 Task: Explore satellite view of the Great Basin National Park.
Action: Mouse moved to (103, 27)
Screenshot: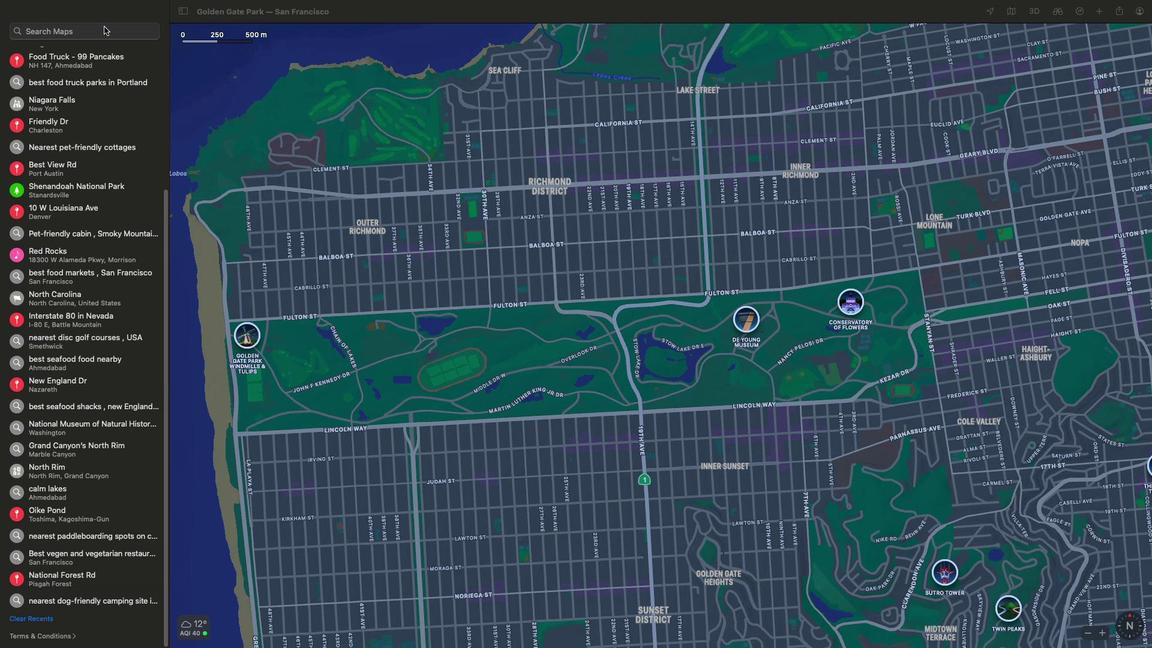 
Action: Mouse pressed left at (103, 27)
Screenshot: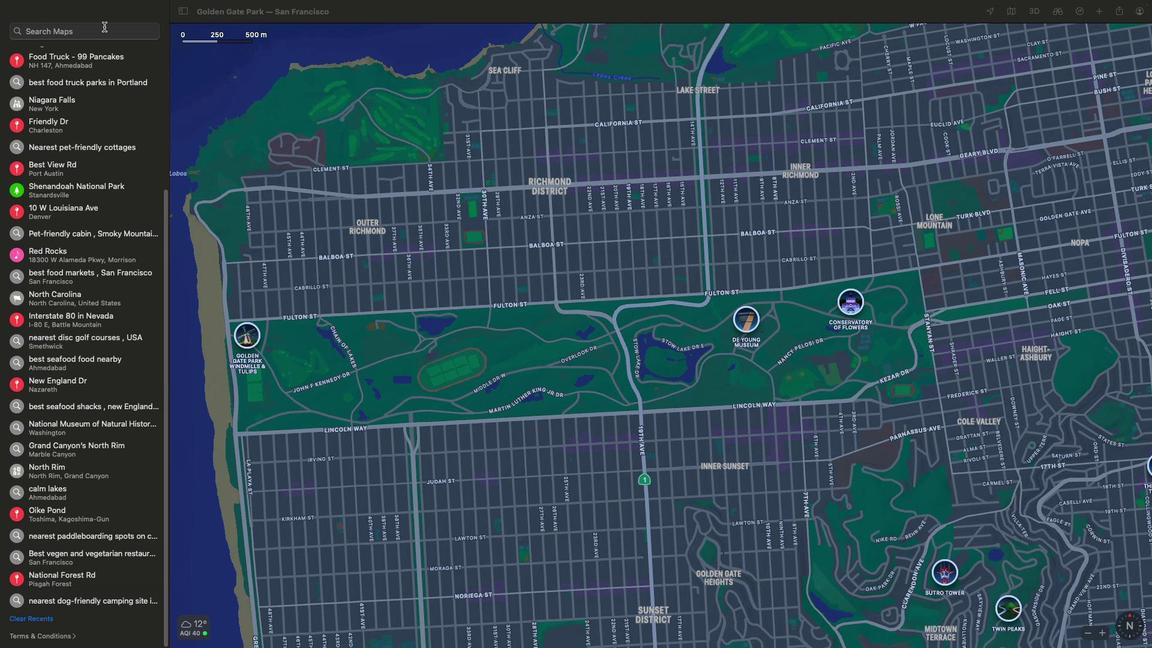 
Action: Mouse moved to (103, 27)
Screenshot: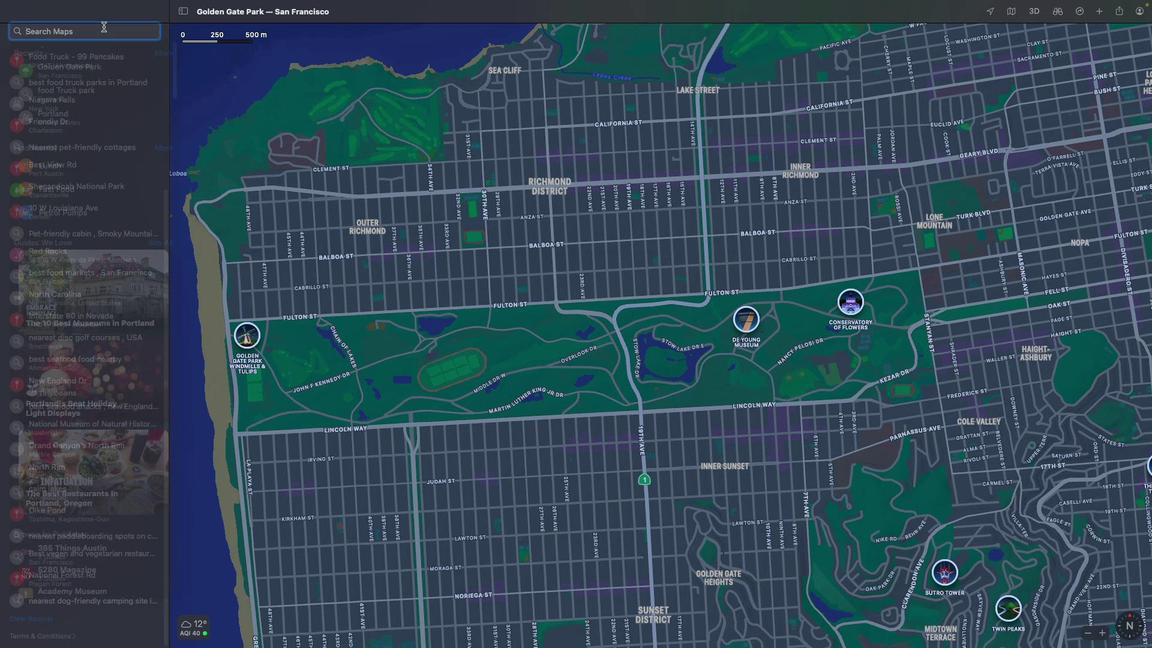 
Action: Key pressed Key.shift'G''r''e''a''t'Key.spaceKey.shift'B''a''s''i''n'Key.spaceKey.shift'N''a''t''i''o''n''a''l'Key.spaceKey.shift'P''a''r''k'Key.spaceKey.enter
Screenshot: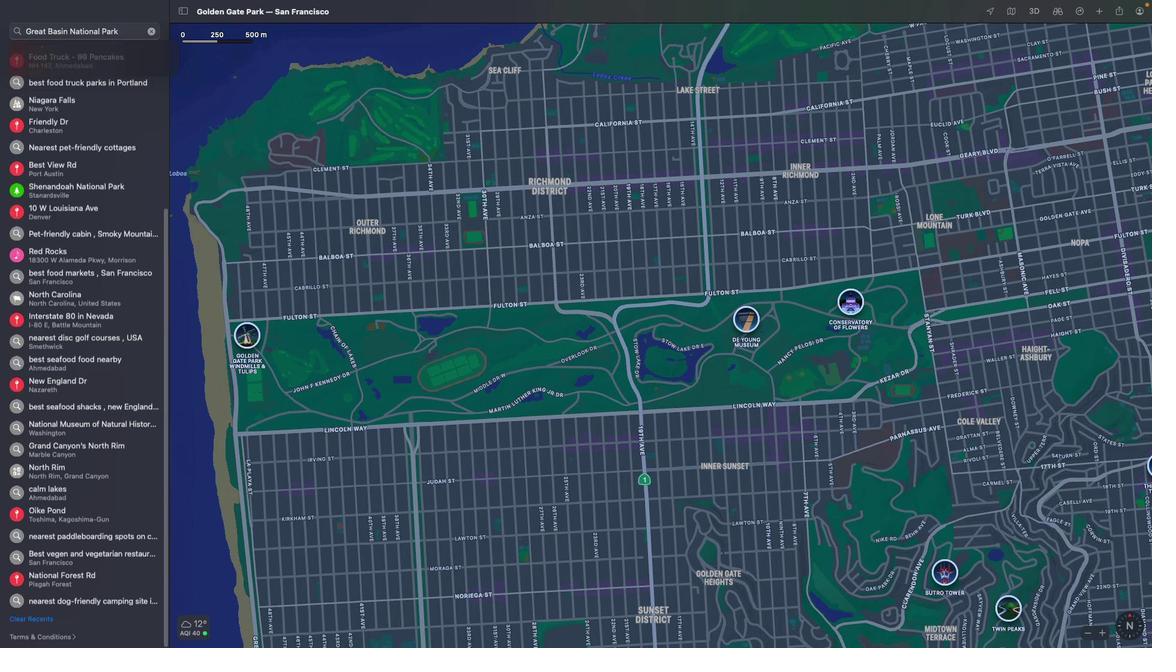 
Action: Mouse moved to (1012, 3)
Screenshot: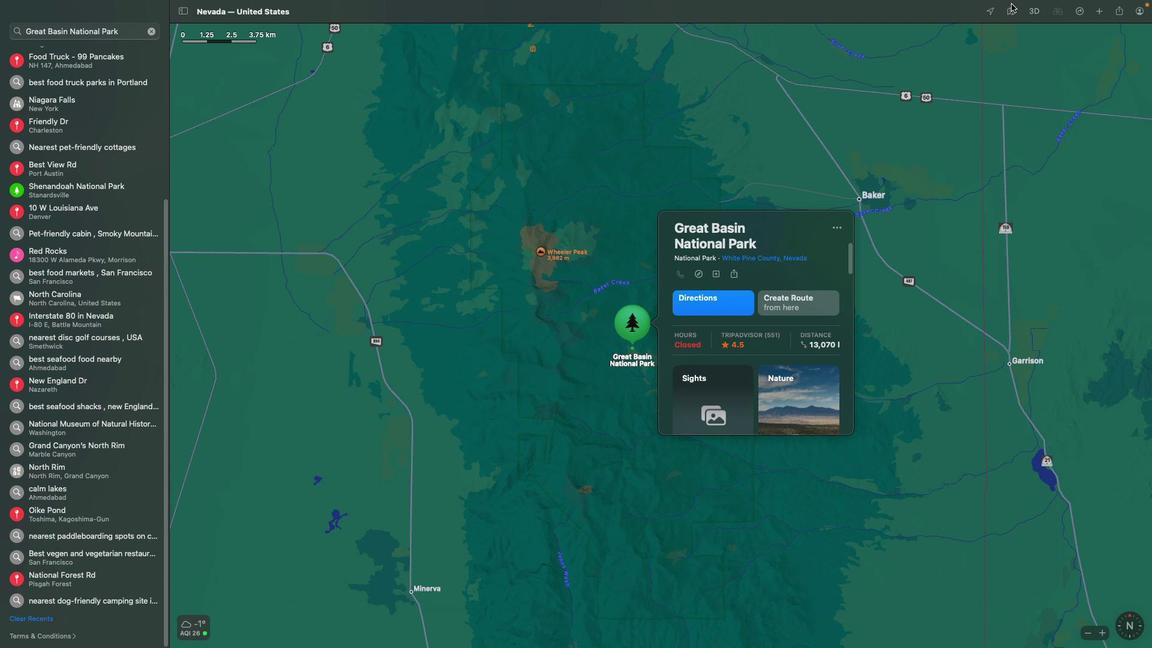
Action: Mouse pressed left at (1012, 3)
Screenshot: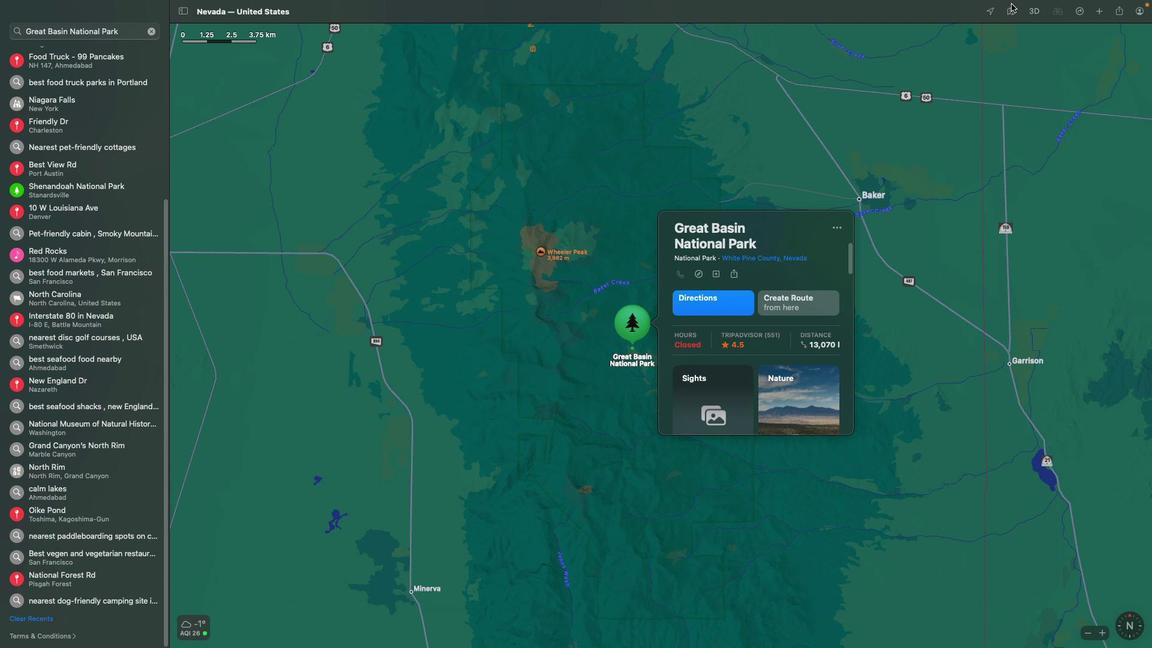 
Action: Mouse moved to (1016, 8)
Screenshot: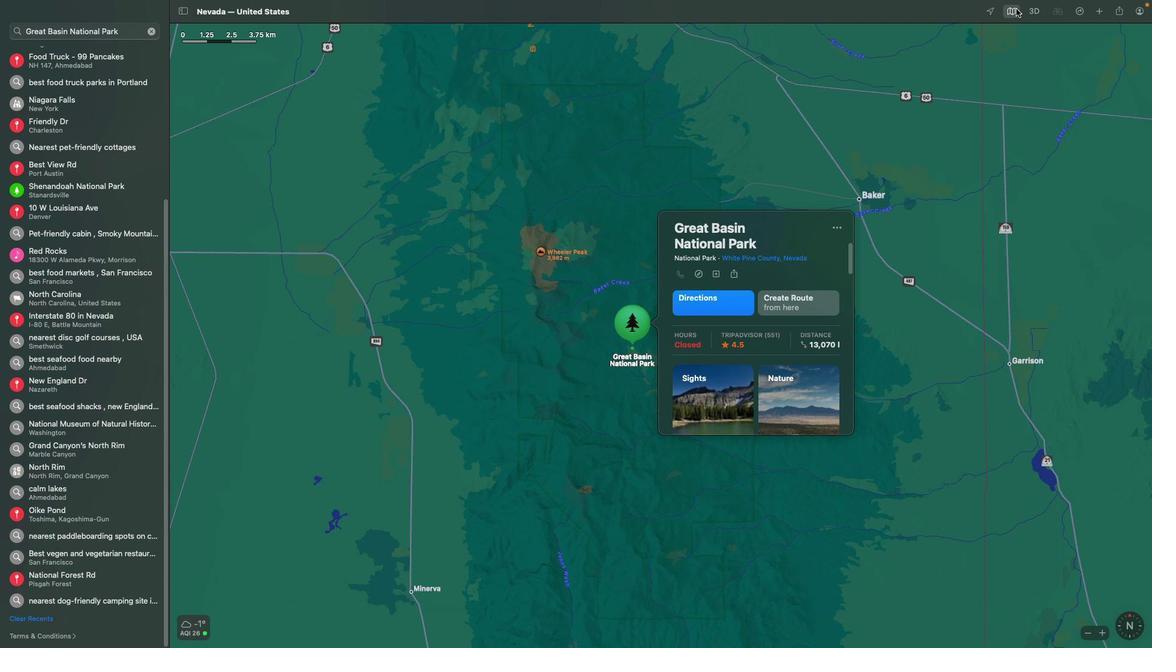
Action: Mouse pressed left at (1016, 8)
Screenshot: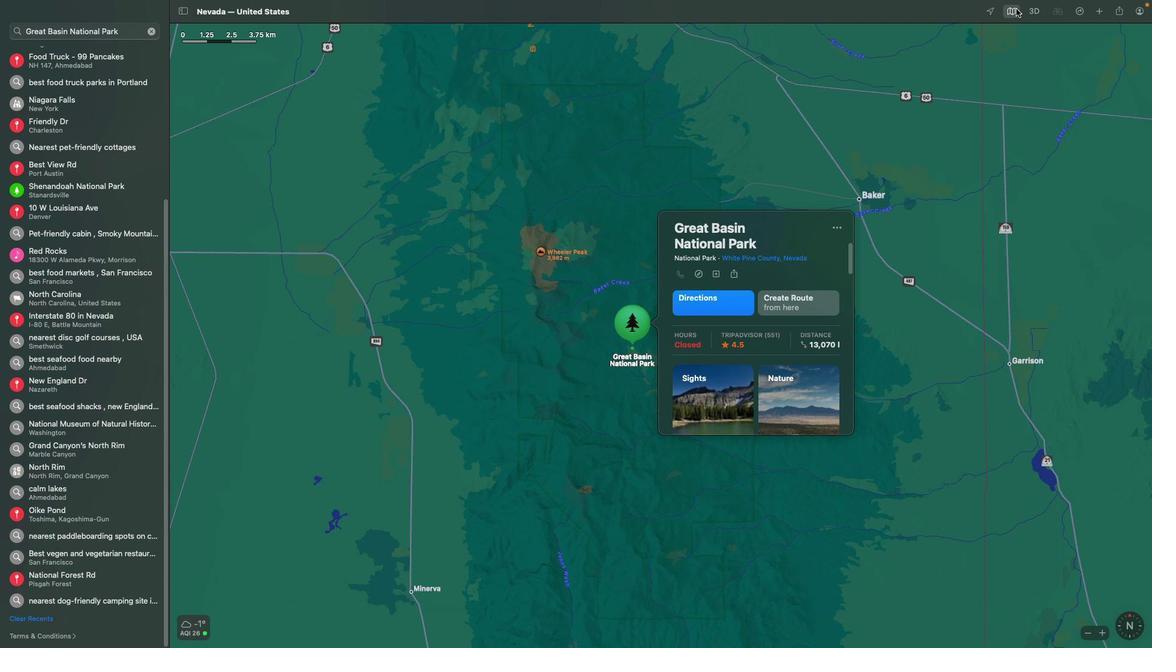 
Action: Mouse moved to (1057, 108)
Screenshot: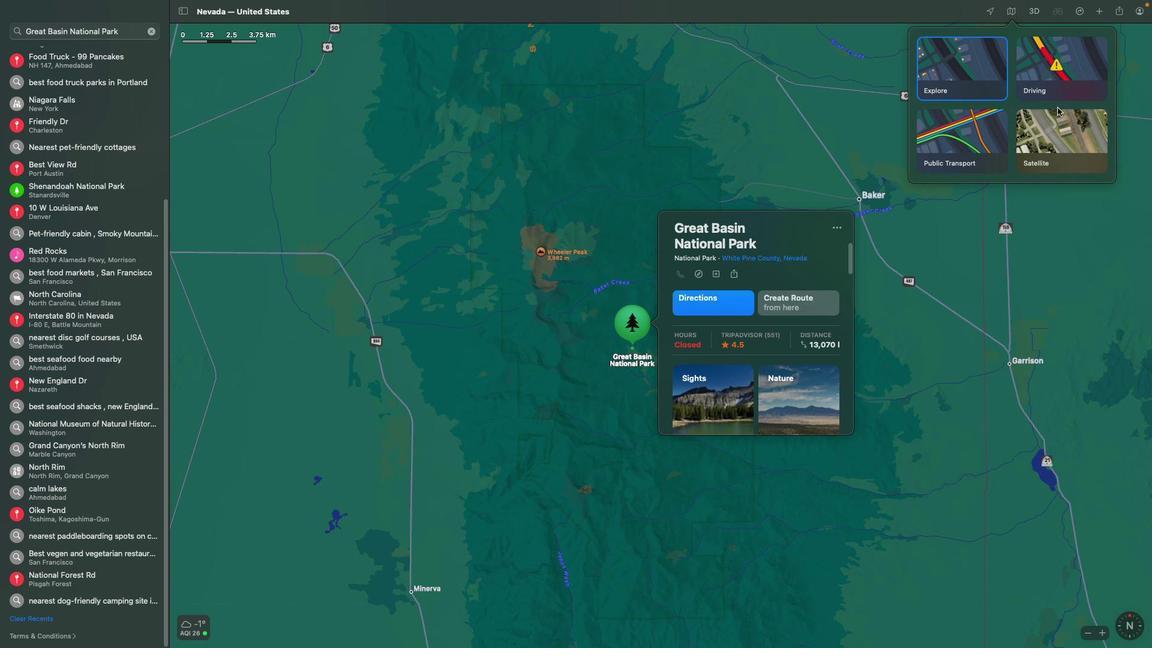 
Action: Mouse pressed left at (1057, 108)
Screenshot: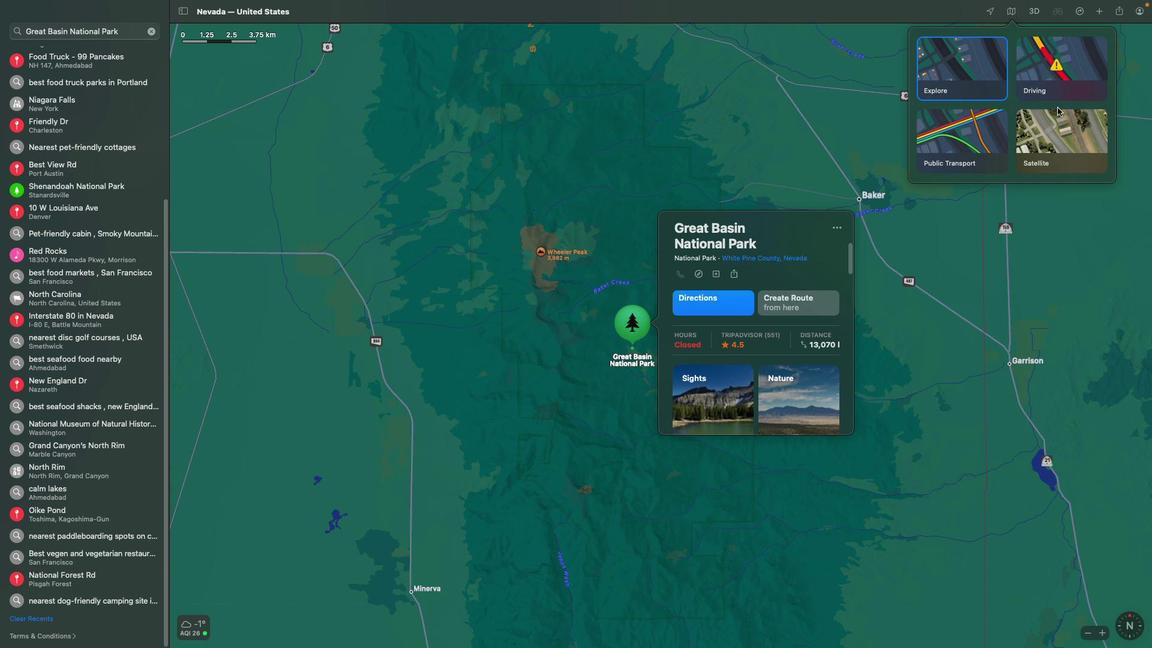 
Action: Mouse moved to (1049, 126)
Screenshot: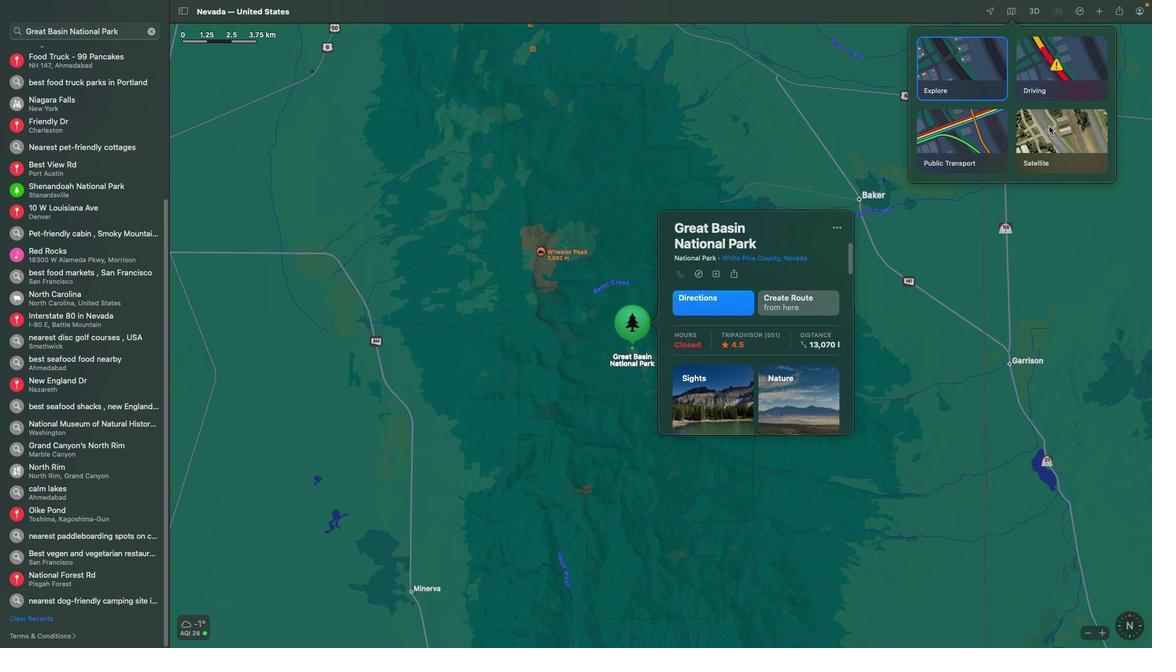 
Action: Mouse pressed left at (1049, 126)
Screenshot: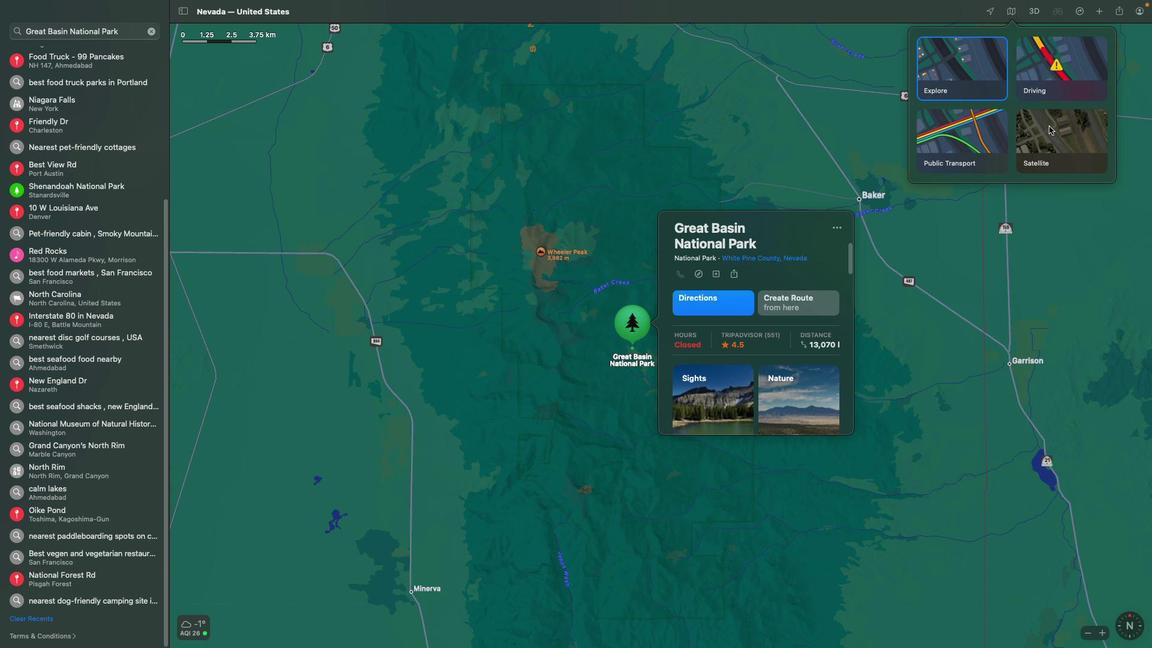 
Action: Mouse moved to (558, 307)
Screenshot: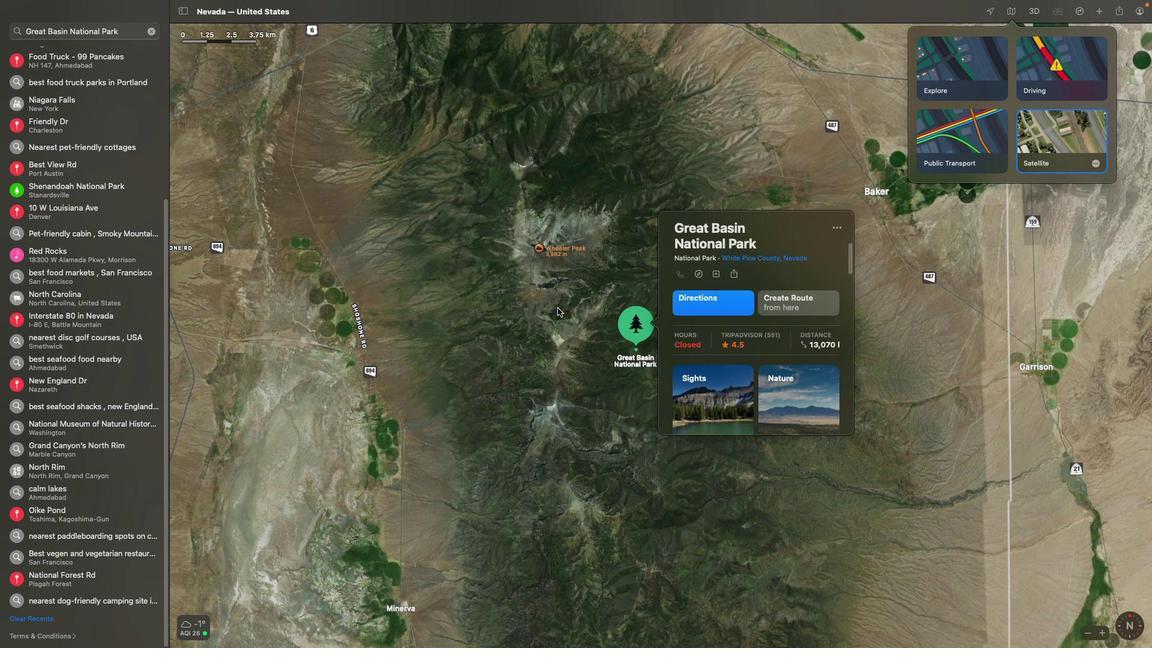 
Action: Mouse pressed left at (558, 307)
Screenshot: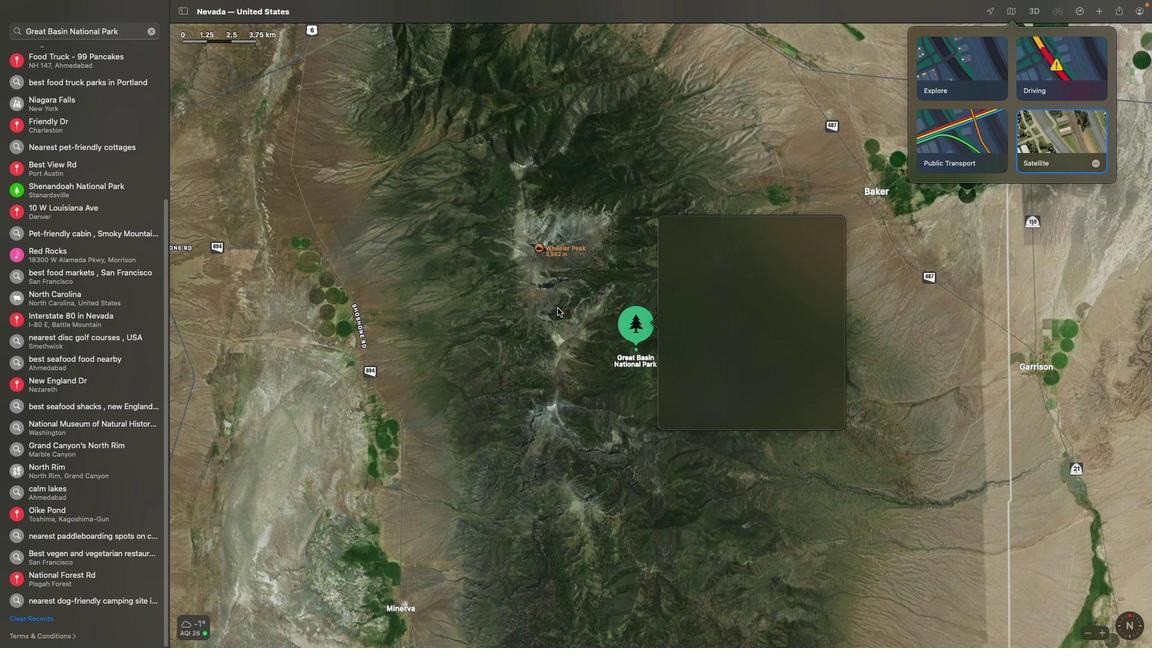 
